 Task: Create an event for the team-building bowling tournament on the 9th at 9:00 PM to 10:00 PM
Action: Mouse moved to (630, 243)
Screenshot: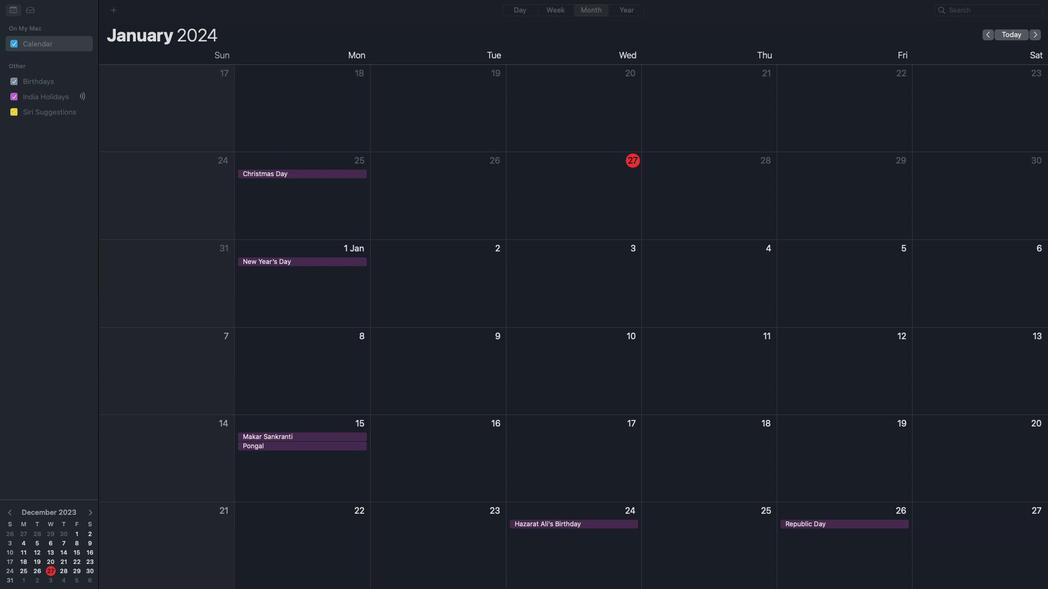 
Action: Mouse pressed left at (630, 243)
Screenshot: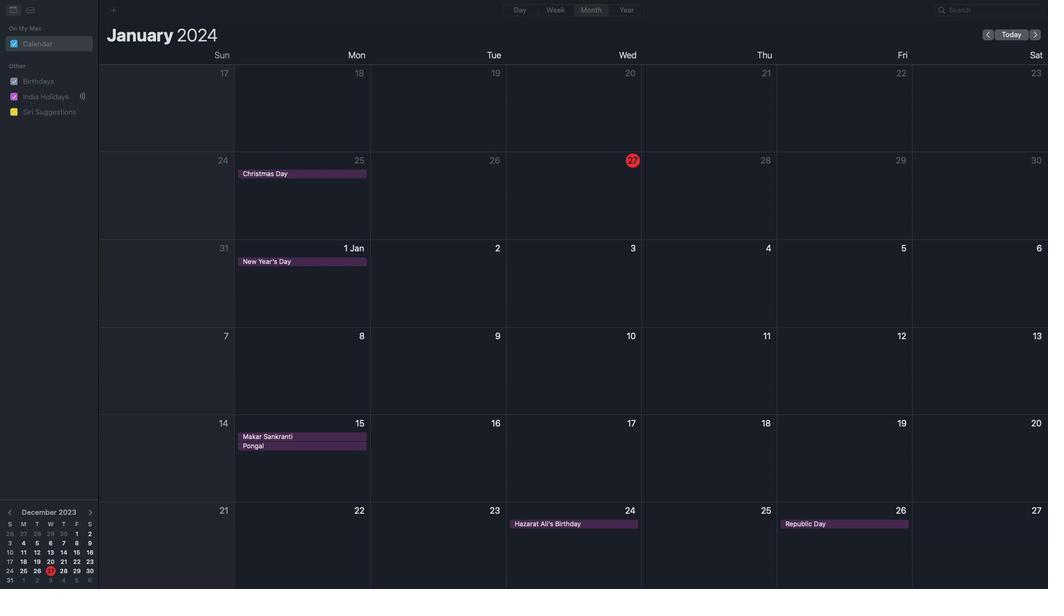 
Action: Mouse moved to (629, 243)
Screenshot: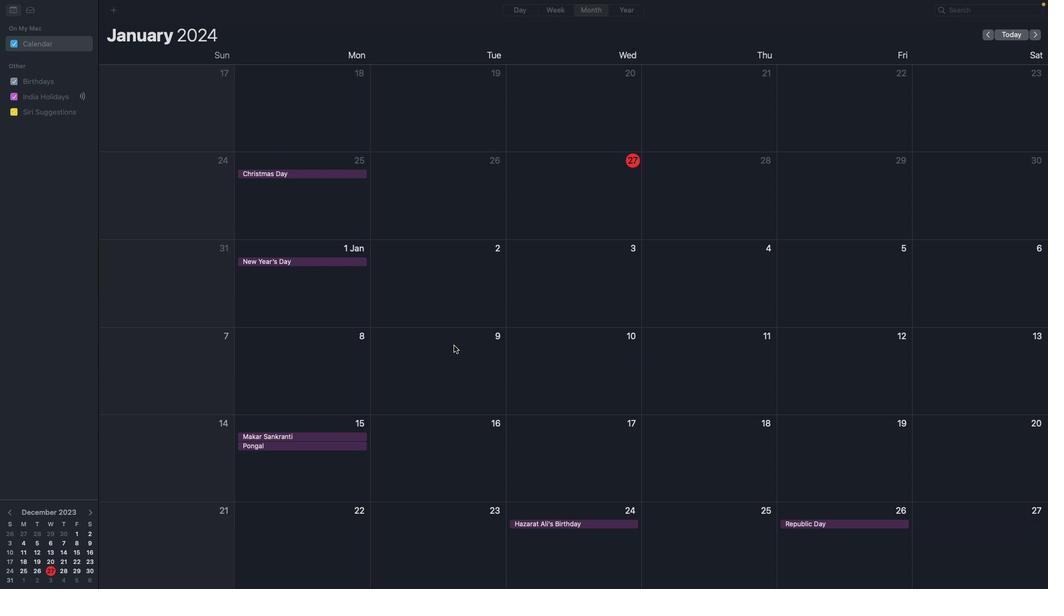 
Action: Mouse pressed right at (629, 243)
Screenshot: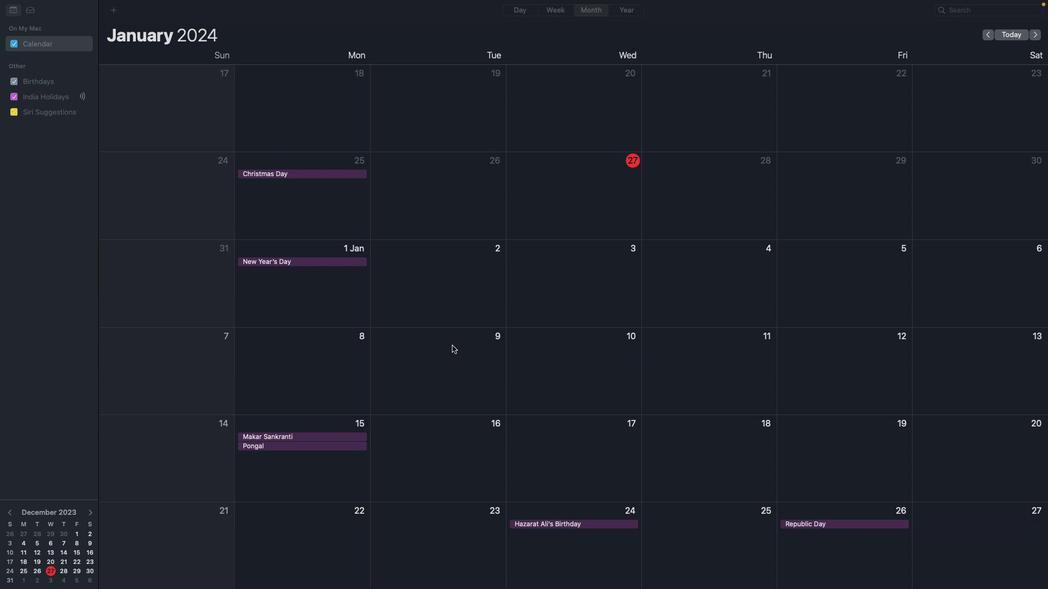 
Action: Mouse moved to (629, 243)
Screenshot: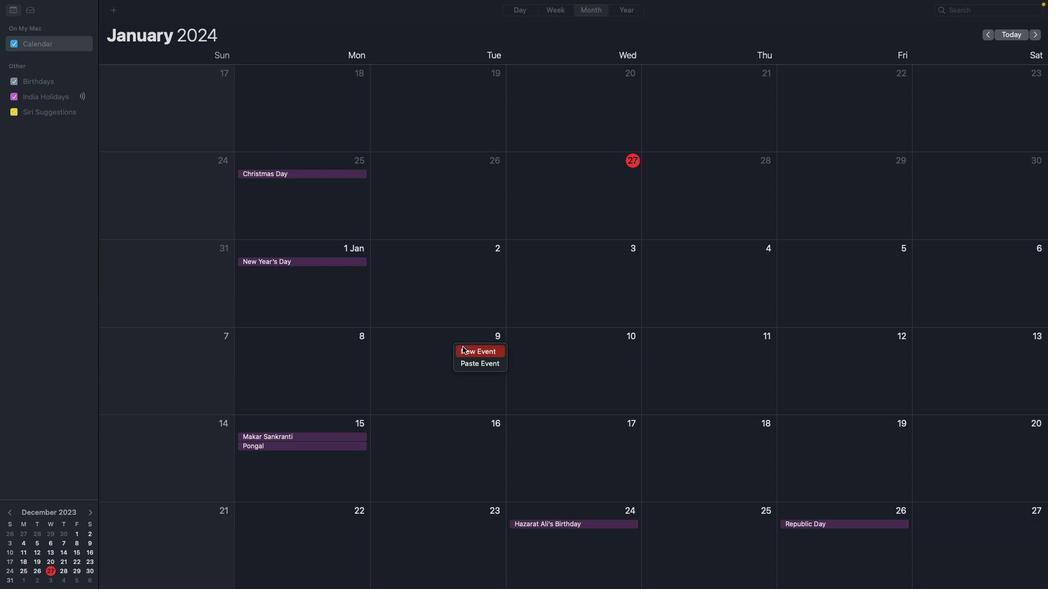 
Action: Mouse pressed left at (629, 243)
Screenshot: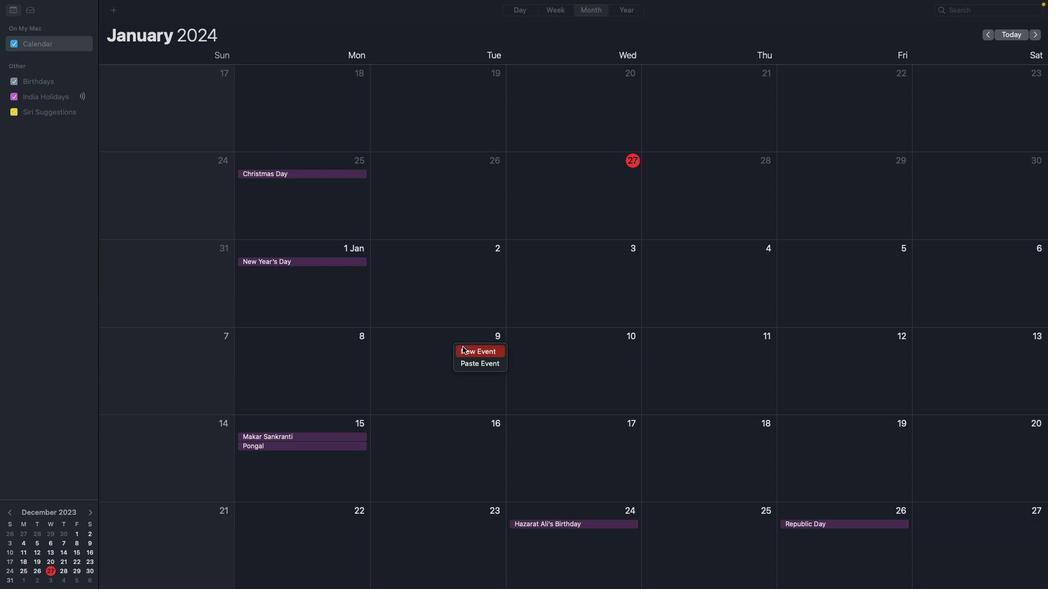 
Action: Key pressed Key.shift_r'E''v''e''n''t'Key.space
Screenshot: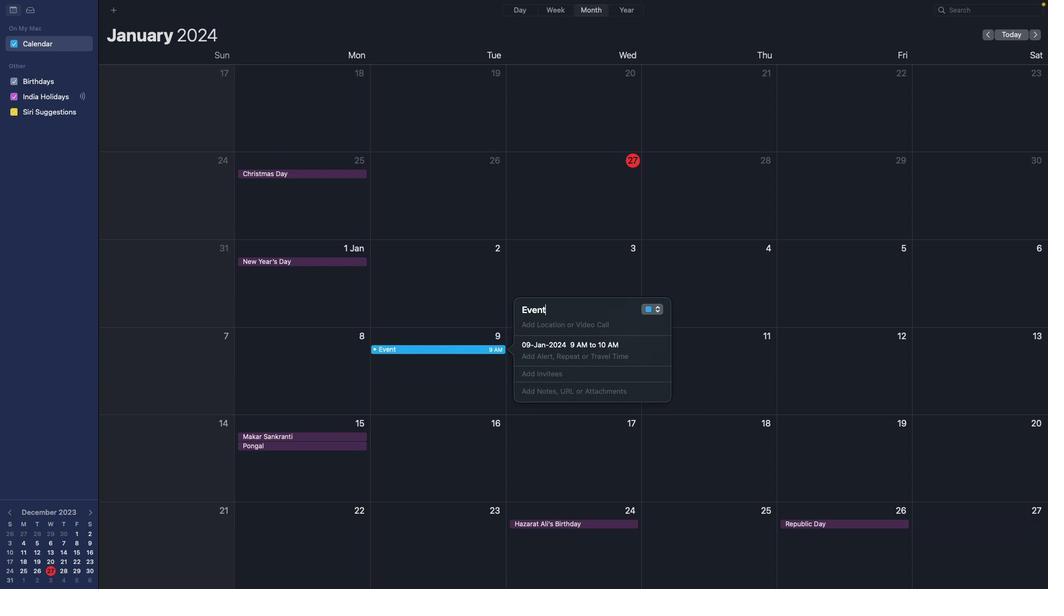 
Action: Mouse moved to (629, 243)
Screenshot: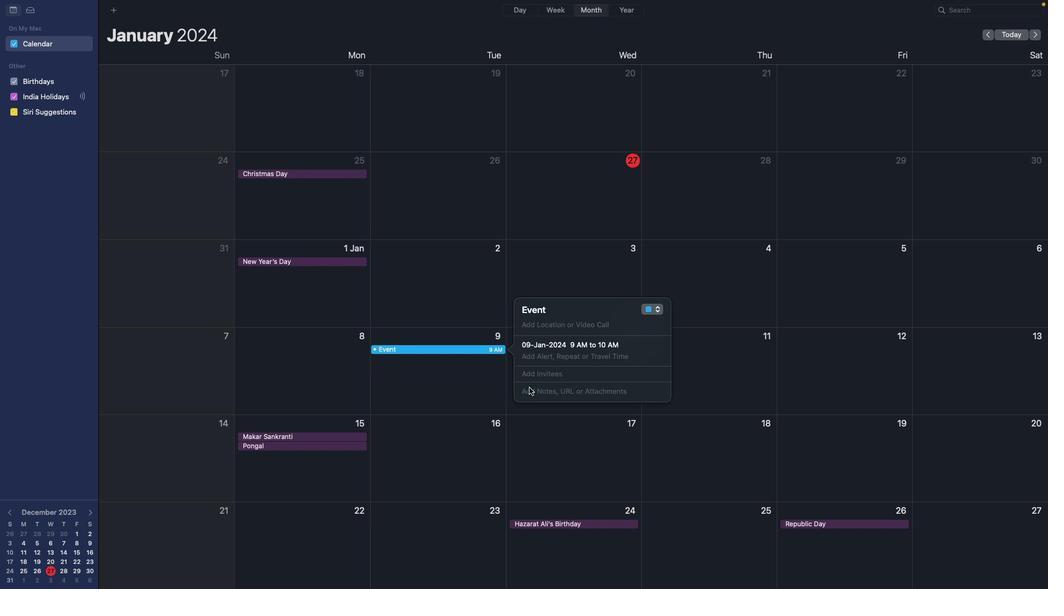 
Action: Mouse pressed left at (629, 243)
Screenshot: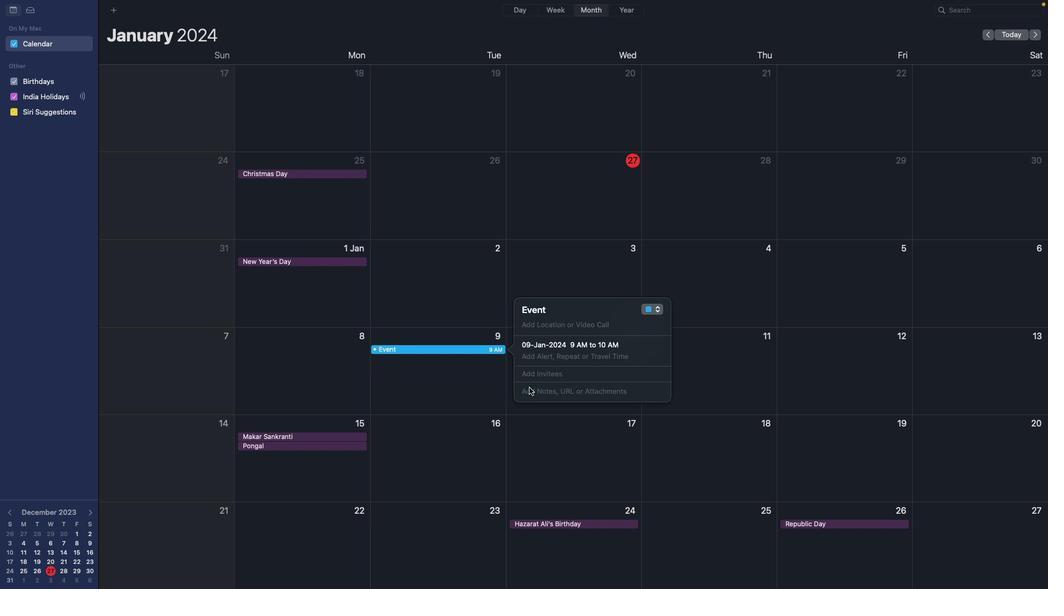 
Action: Key pressed Key.shift_r'A''n'Key.space'e''v''e''n''t'Key.space'f''o''r'Key.space't''h''e'Key.space't''e''a''m''-''b''u''i''l''d''i''n''g'Key.space'b''o''w''l''i''n''g'Key.space't''o''u''r''n''a''m''e''n''t'Key.space
Screenshot: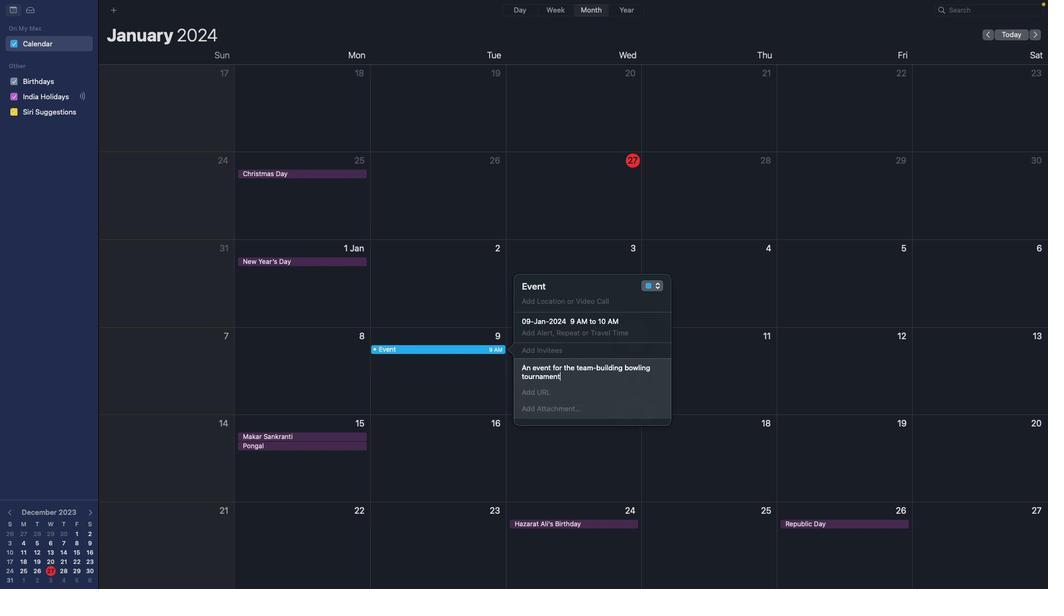 
Action: Mouse moved to (629, 243)
Screenshot: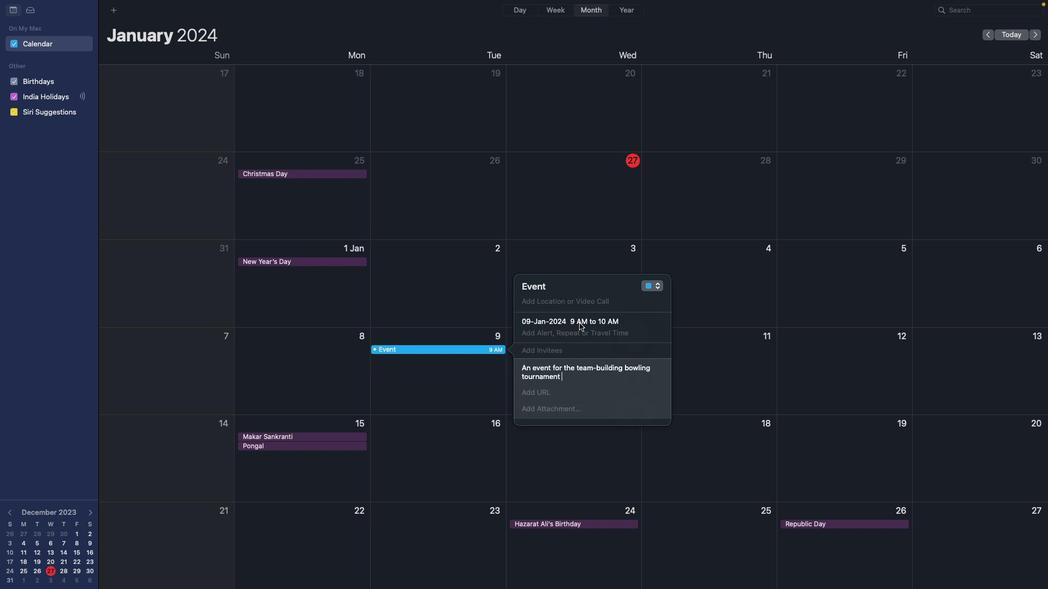 
Action: Mouse pressed left at (629, 243)
Screenshot: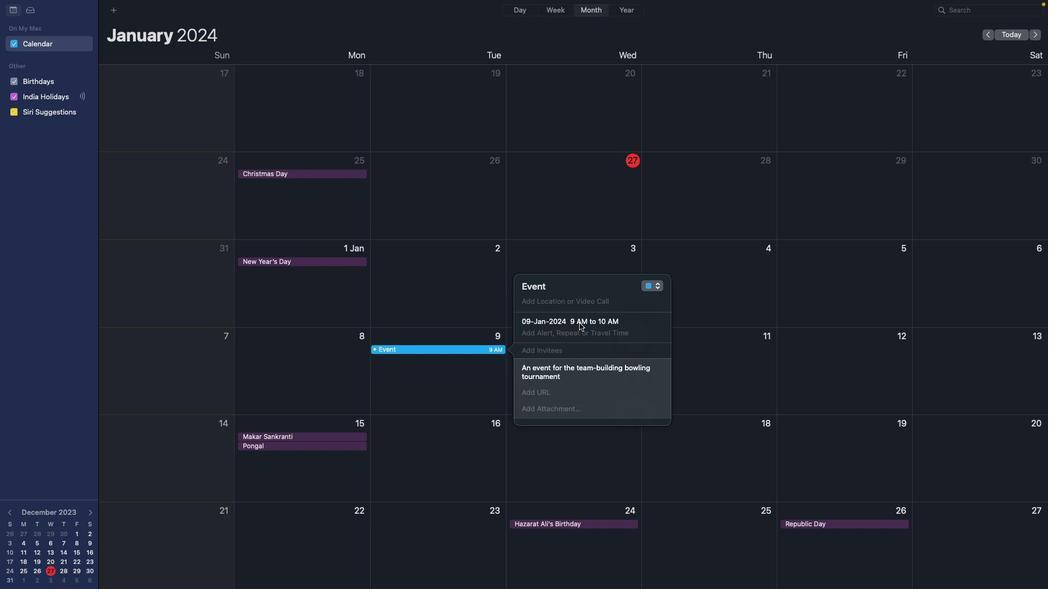 
Action: Mouse moved to (629, 243)
Screenshot: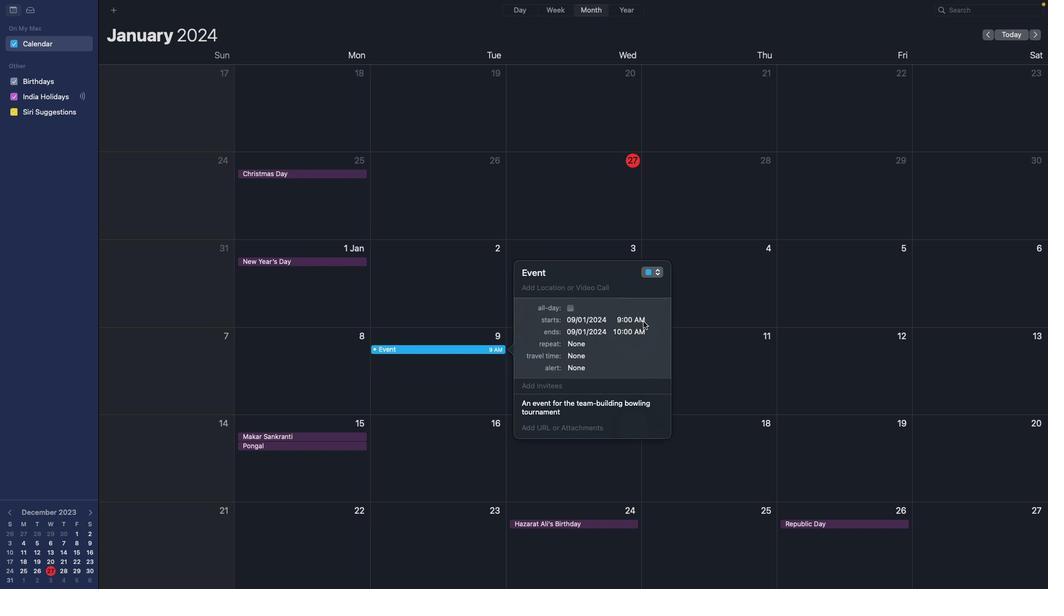 
Action: Mouse pressed left at (629, 243)
Screenshot: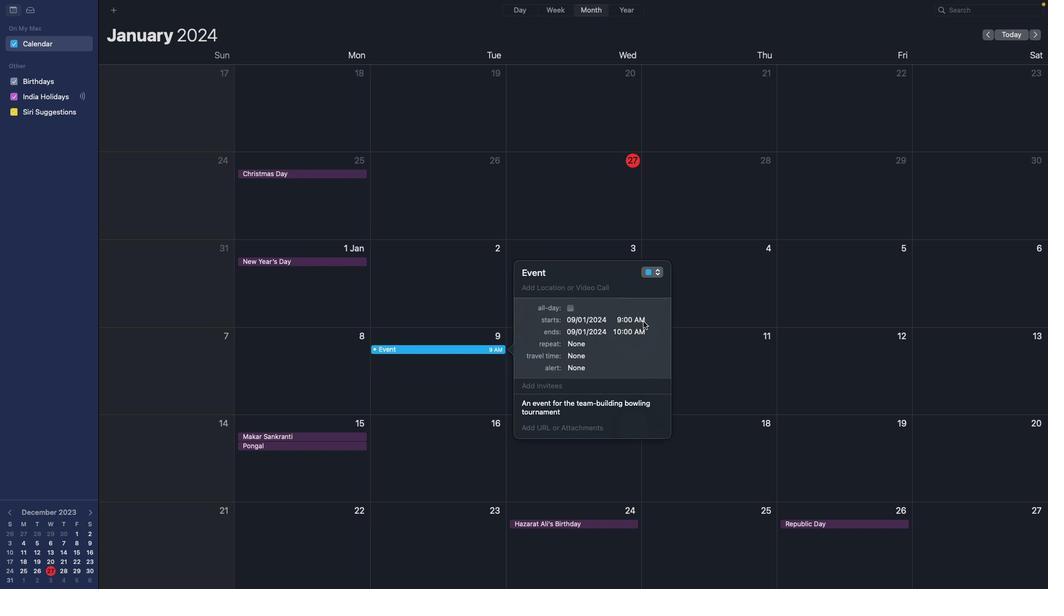 
Action: Key pressed 'p''\x03'
Screenshot: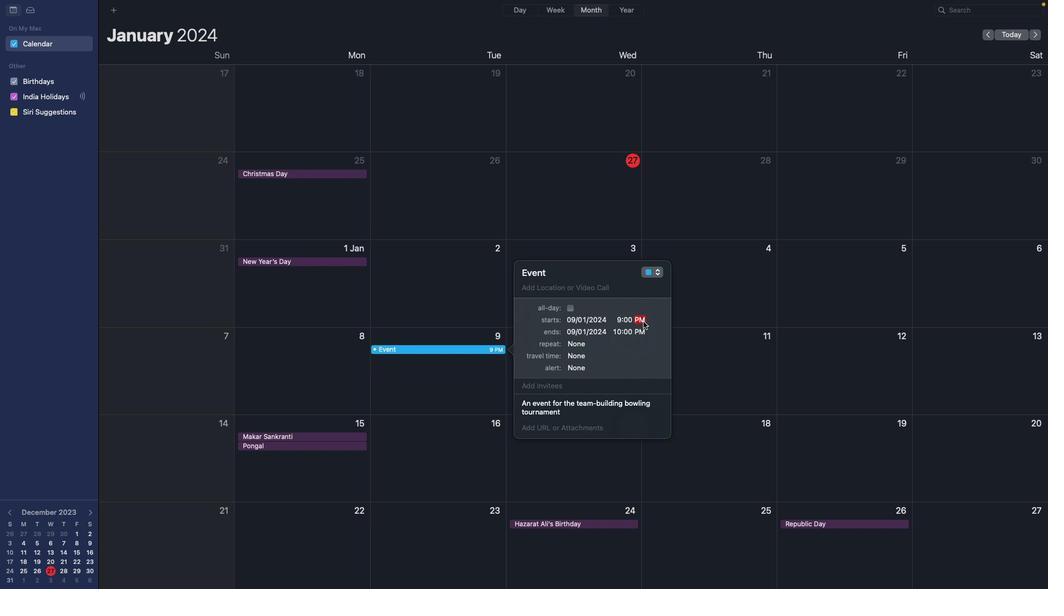 
Action: Mouse moved to (629, 243)
Screenshot: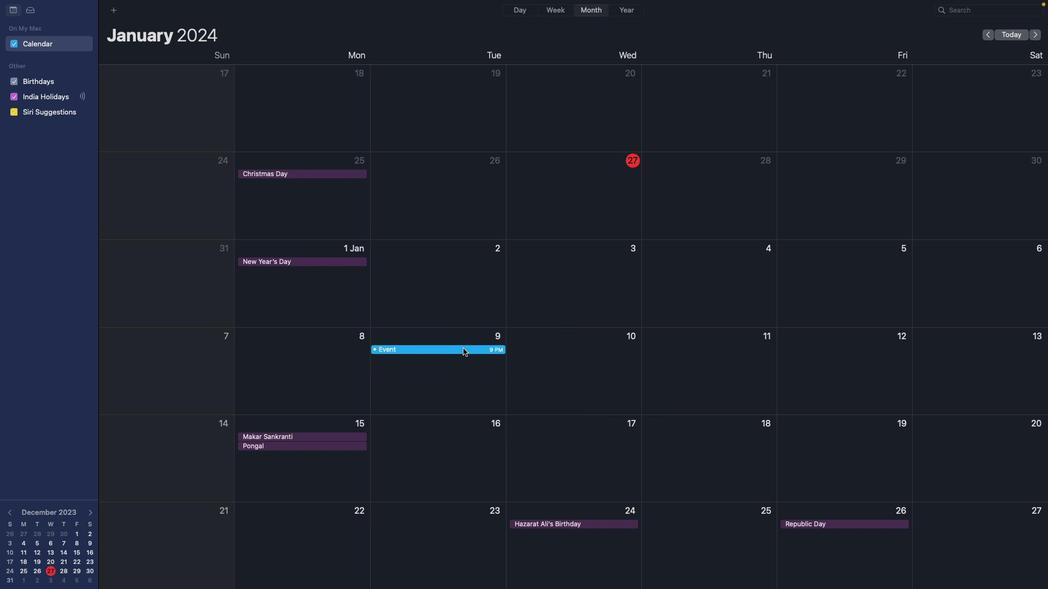
Action: Mouse pressed left at (629, 243)
Screenshot: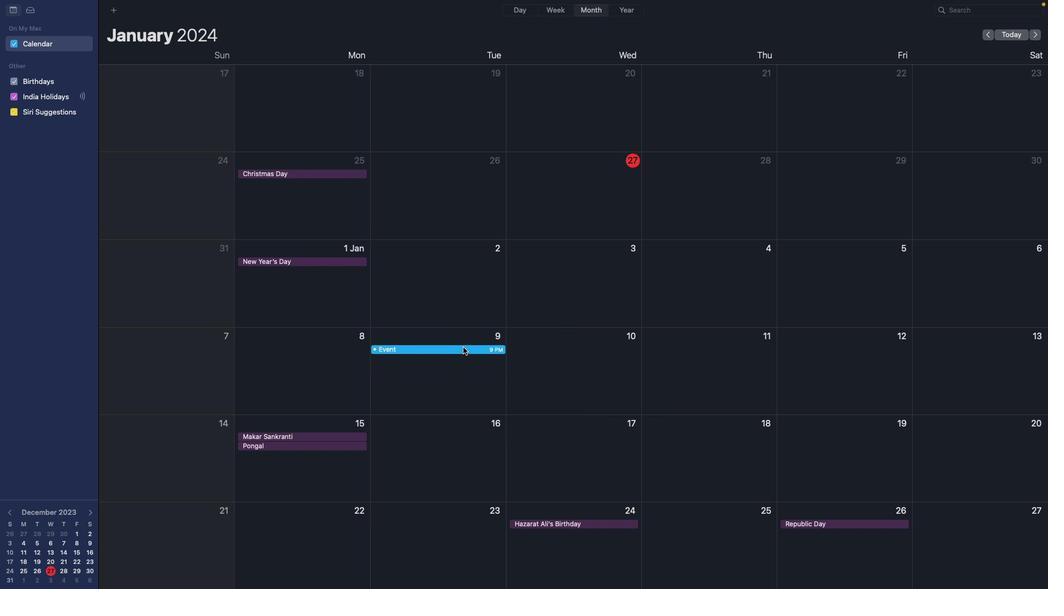 
Action: Mouse pressed left at (629, 243)
Screenshot: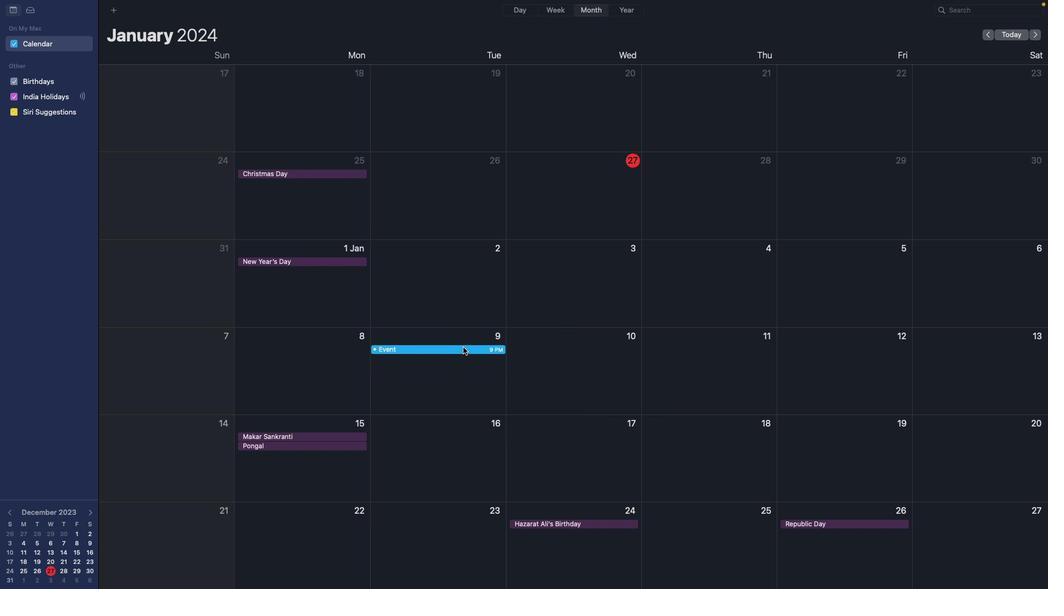 
Action: Mouse moved to (629, 243)
Screenshot: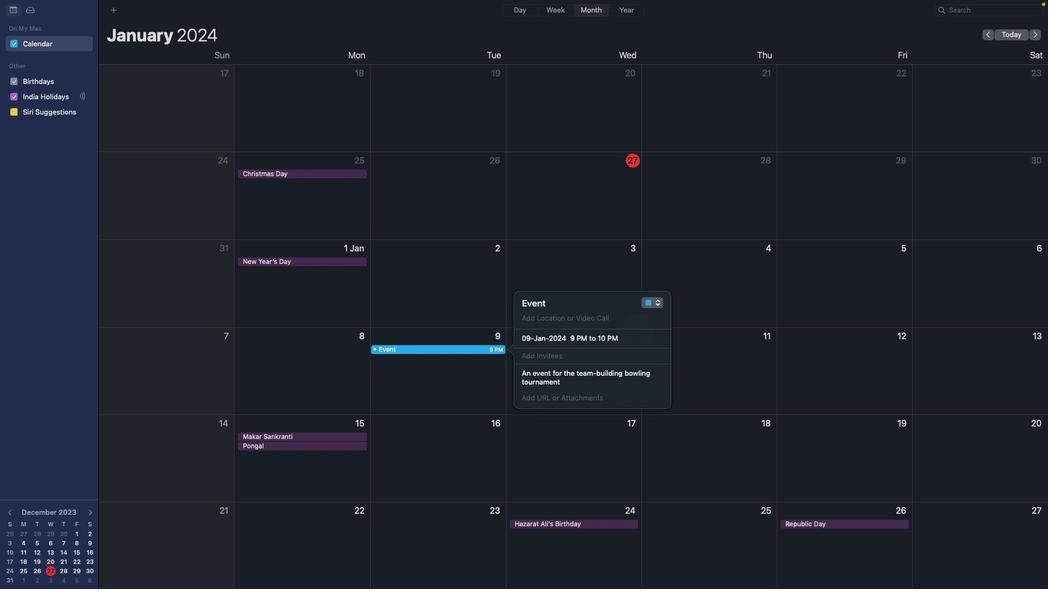 
Action: Mouse pressed left at (629, 243)
Screenshot: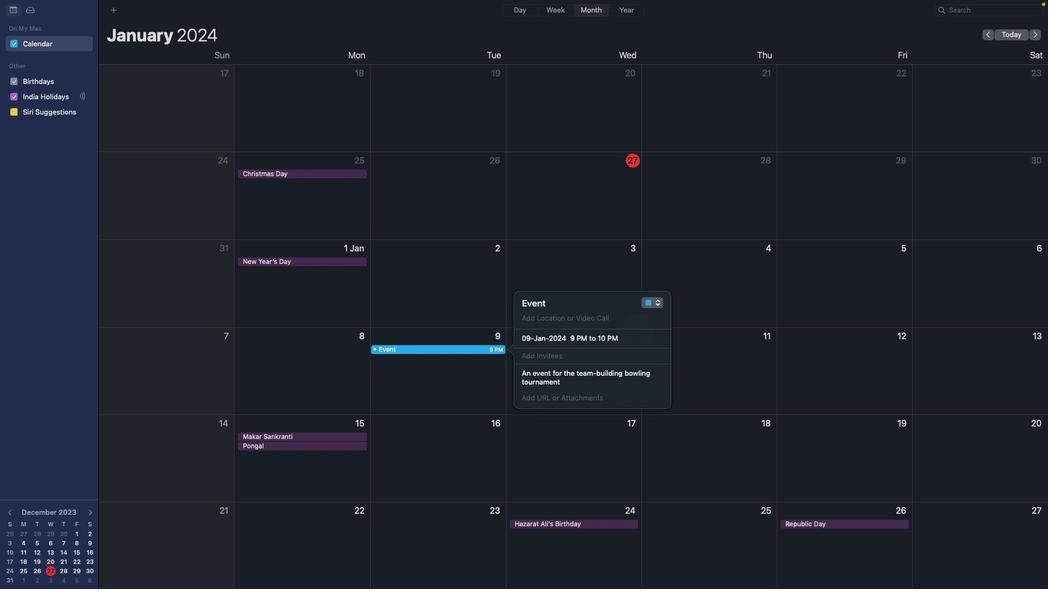 
